 Task: Add Attachment from Trello to Card Card0000000122 in Board Board0000000031 in Workspace WS0000000011 in Trello. Add Cover Yellow to Card Card0000000122 in Board Board0000000031 in Workspace WS0000000011 in Trello. Add "Copy Card To …" Button titled Button0000000122 to "bottom" of the list "To Do" to Card Card0000000122 in Board Board0000000031 in Workspace WS0000000011 in Trello. Add Description DS0000000122 to Card Card0000000122 in Board Board0000000031 in Workspace WS0000000011 in Trello. Add Comment CM0000000122 to Card Card0000000122 in Board Board0000000031 in Workspace WS0000000011 in Trello
Action: Mouse moved to (513, 22)
Screenshot: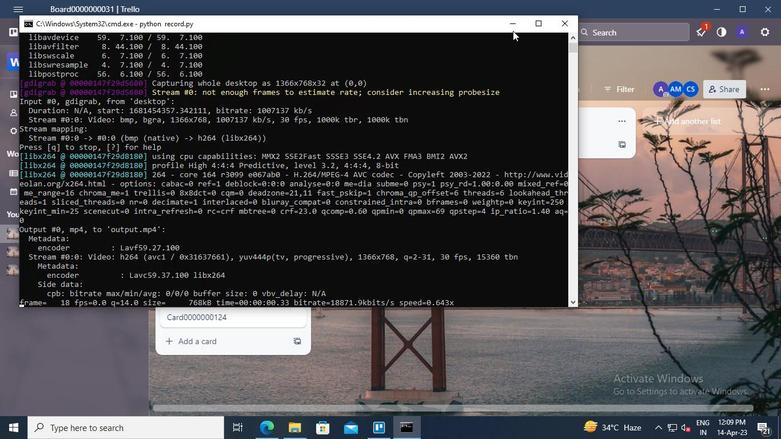 
Action: Mouse pressed left at (513, 22)
Screenshot: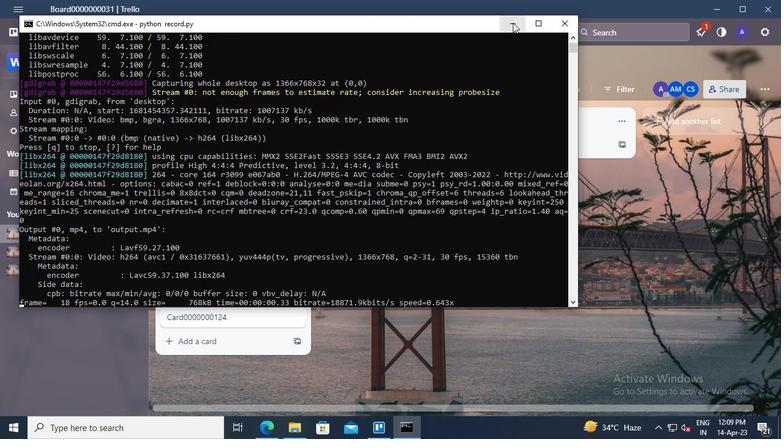 
Action: Mouse moved to (230, 249)
Screenshot: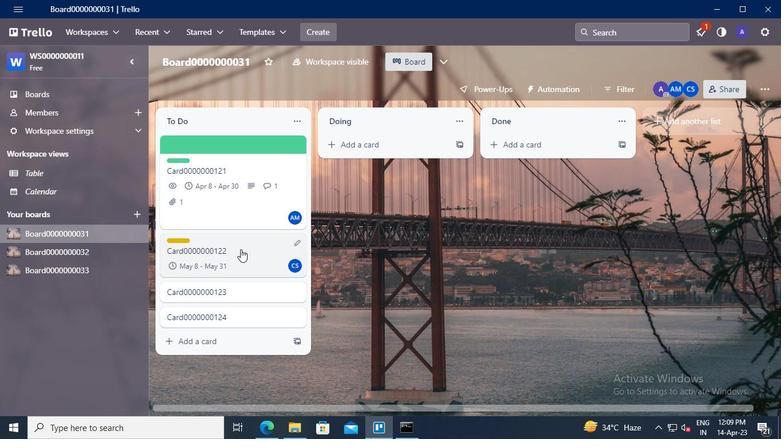 
Action: Mouse pressed left at (230, 249)
Screenshot: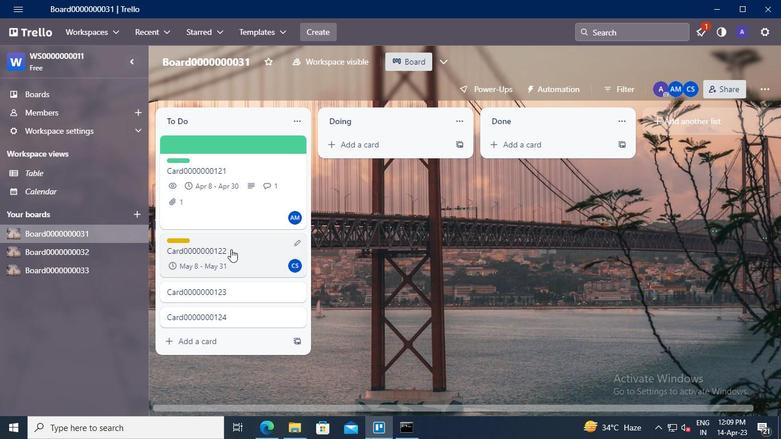 
Action: Mouse moved to (533, 241)
Screenshot: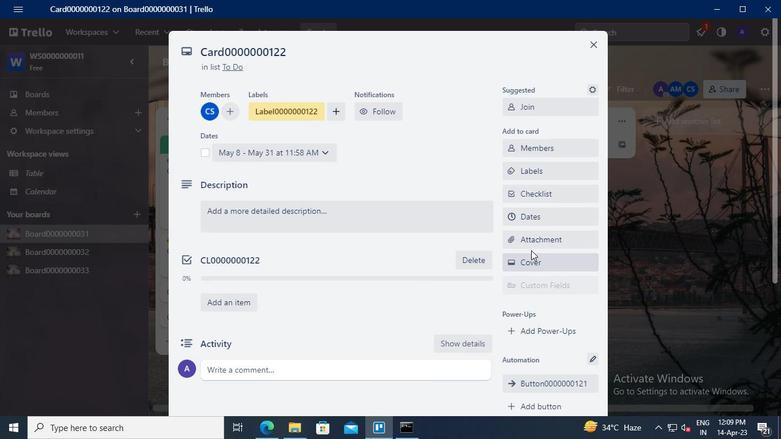 
Action: Mouse pressed left at (533, 241)
Screenshot: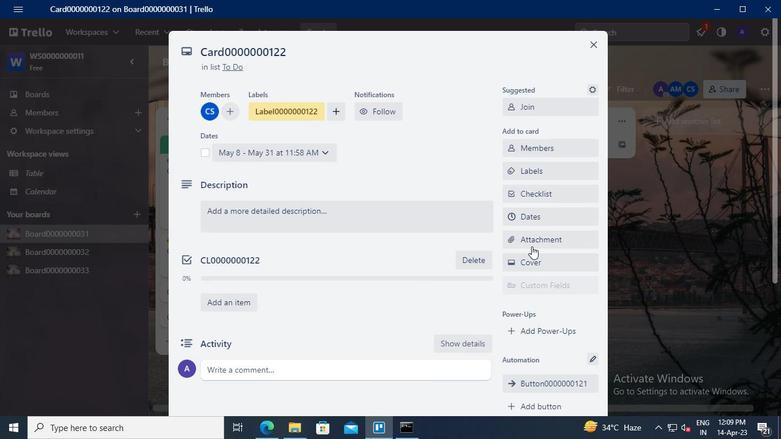 
Action: Mouse moved to (543, 119)
Screenshot: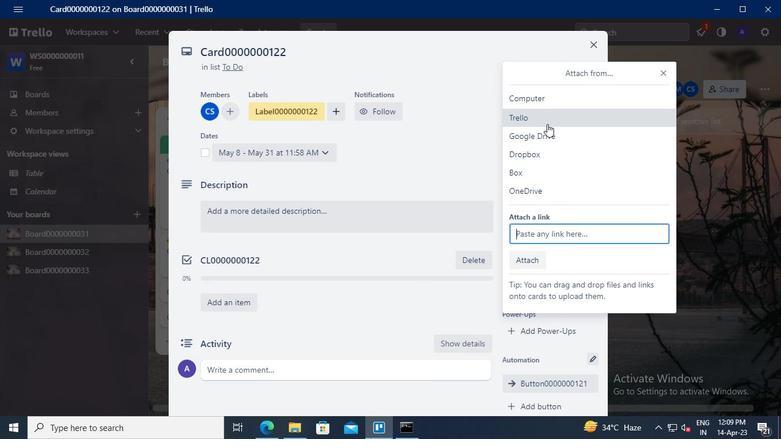 
Action: Mouse pressed left at (543, 119)
Screenshot: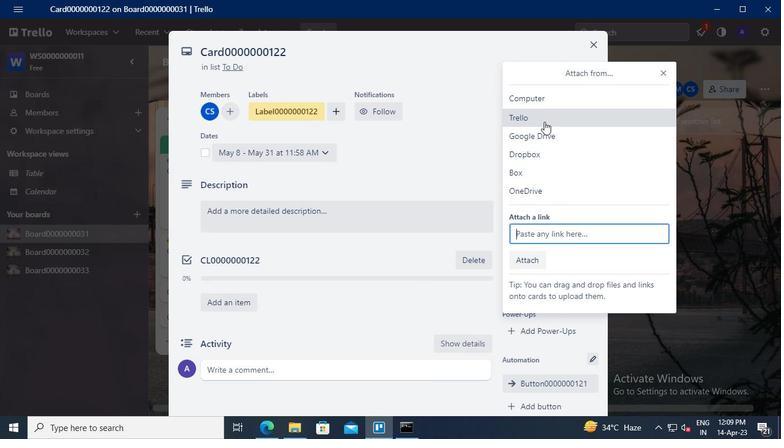 
Action: Mouse moved to (540, 151)
Screenshot: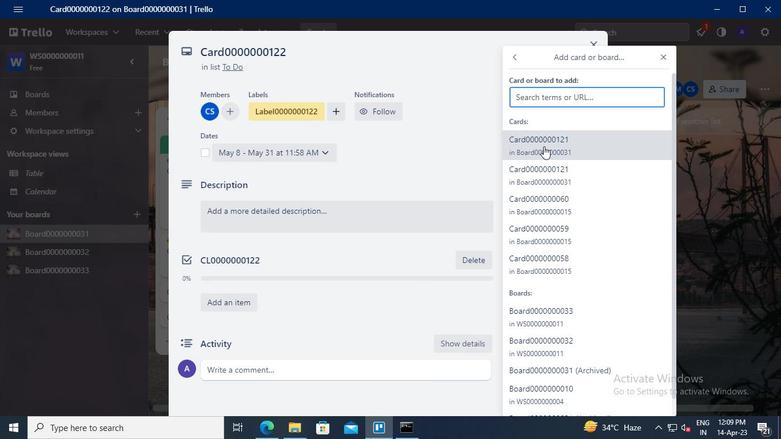 
Action: Mouse pressed left at (540, 151)
Screenshot: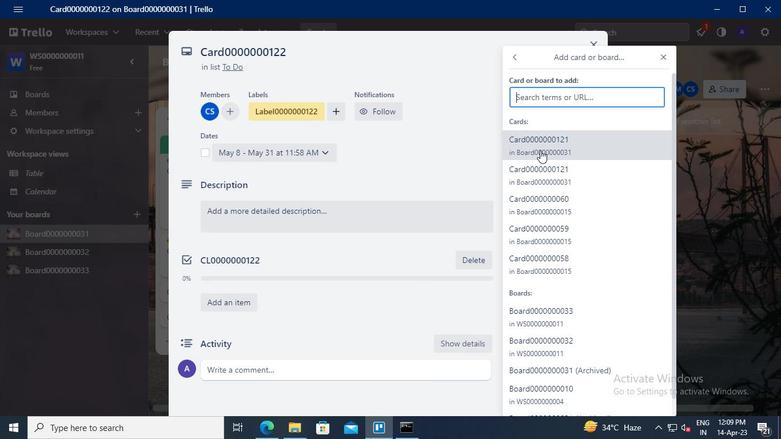 
Action: Mouse moved to (548, 261)
Screenshot: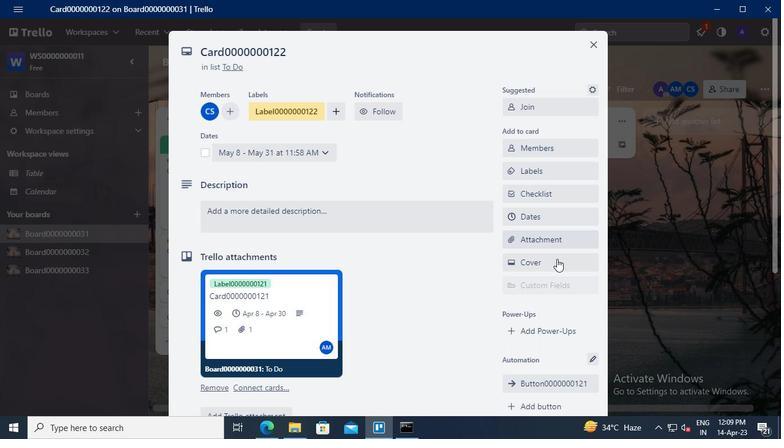 
Action: Mouse pressed left at (548, 261)
Screenshot: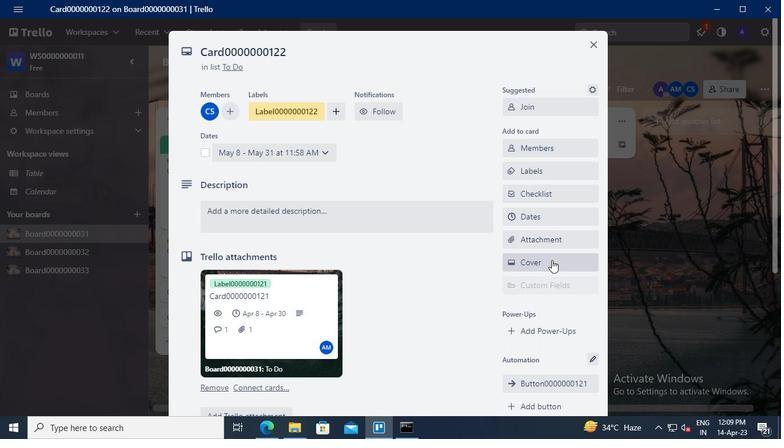 
Action: Mouse moved to (555, 187)
Screenshot: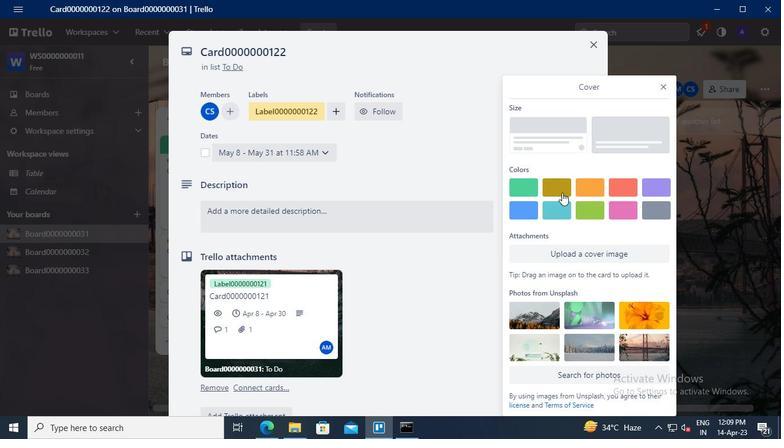 
Action: Mouse pressed left at (555, 187)
Screenshot: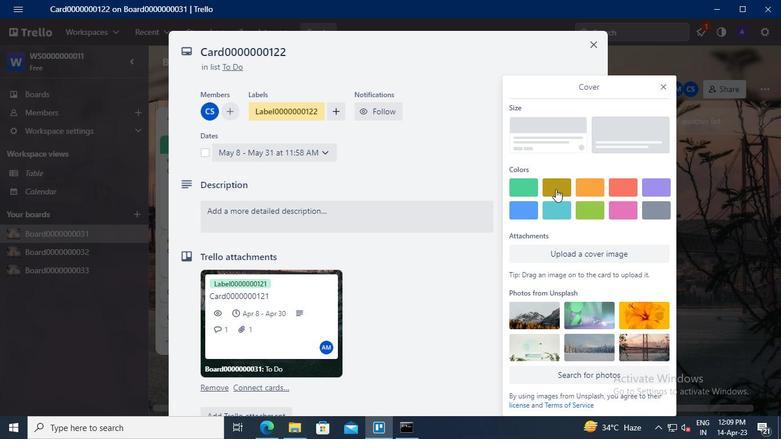 
Action: Mouse moved to (663, 66)
Screenshot: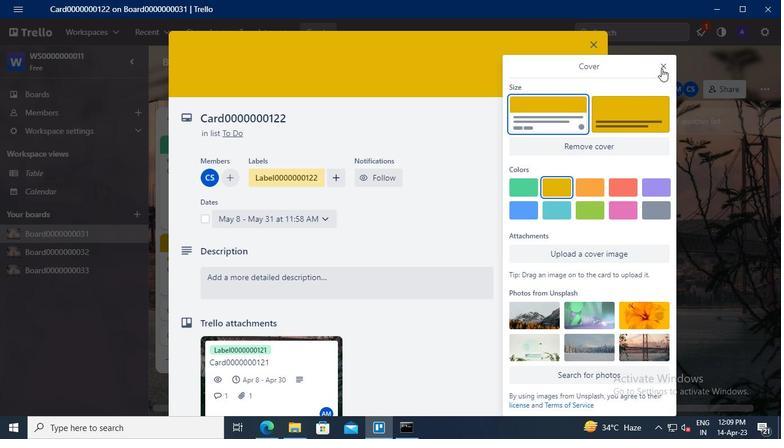 
Action: Mouse pressed left at (663, 66)
Screenshot: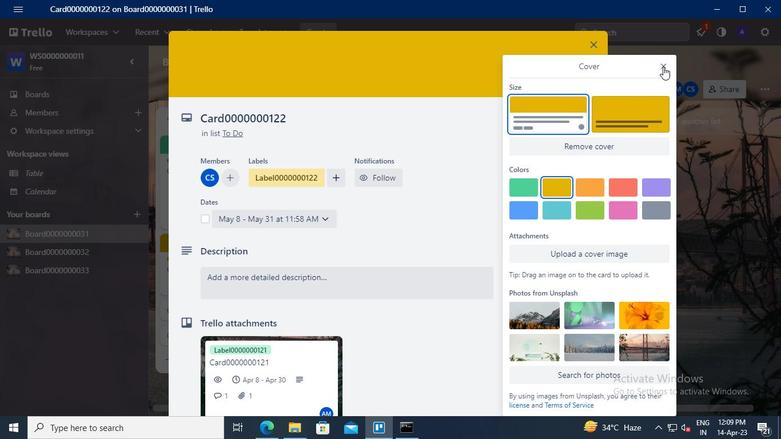 
Action: Mouse moved to (554, 335)
Screenshot: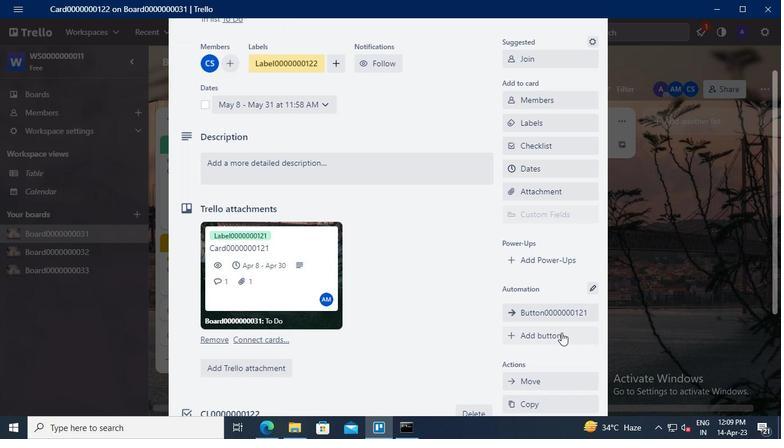 
Action: Mouse pressed left at (554, 335)
Screenshot: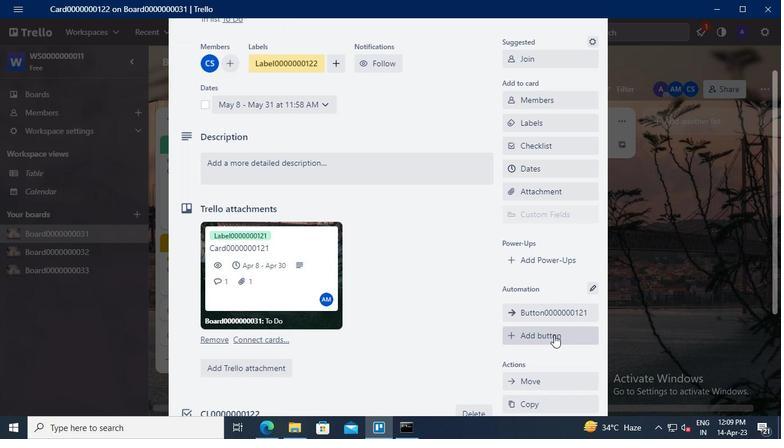 
Action: Mouse moved to (570, 135)
Screenshot: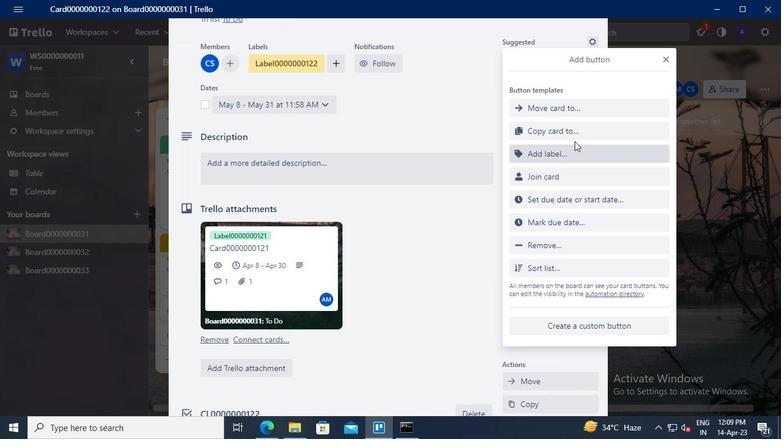 
Action: Mouse pressed left at (570, 135)
Screenshot: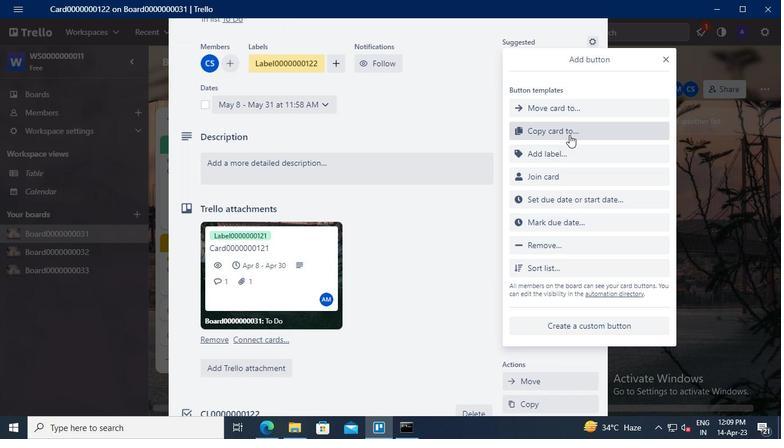 
Action: Mouse moved to (566, 145)
Screenshot: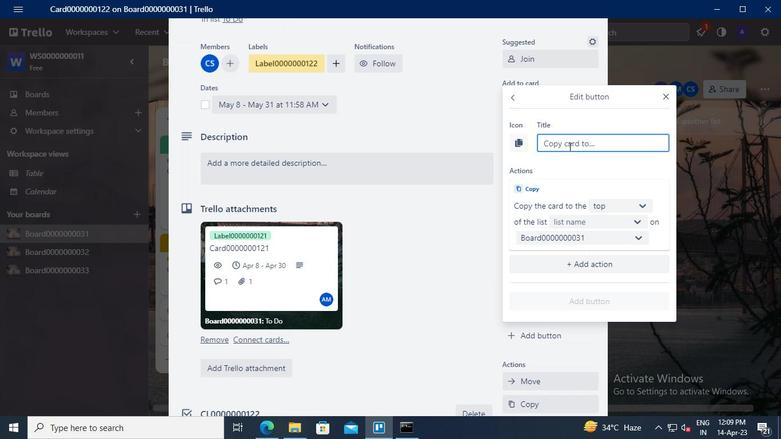 
Action: Mouse pressed left at (566, 145)
Screenshot: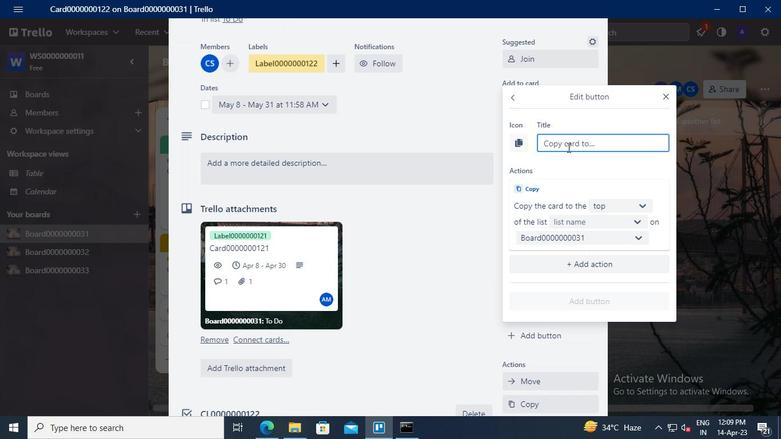 
Action: Keyboard Key.shift
Screenshot: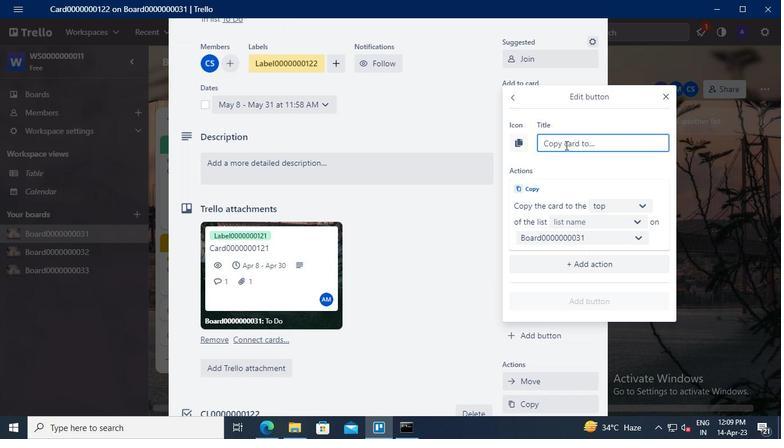 
Action: Keyboard B
Screenshot: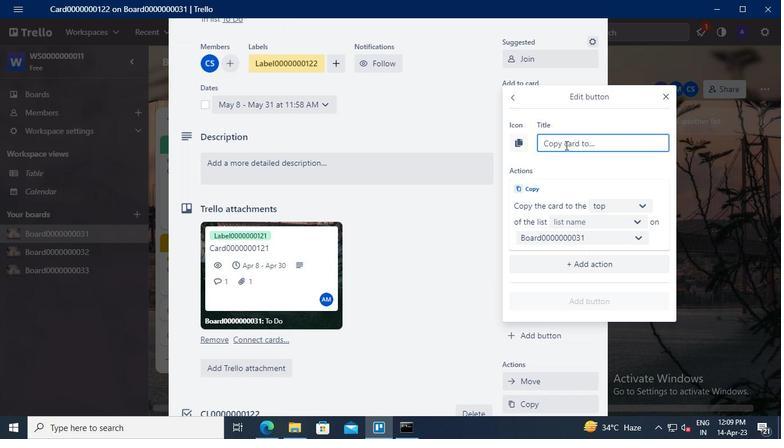 
Action: Keyboard u
Screenshot: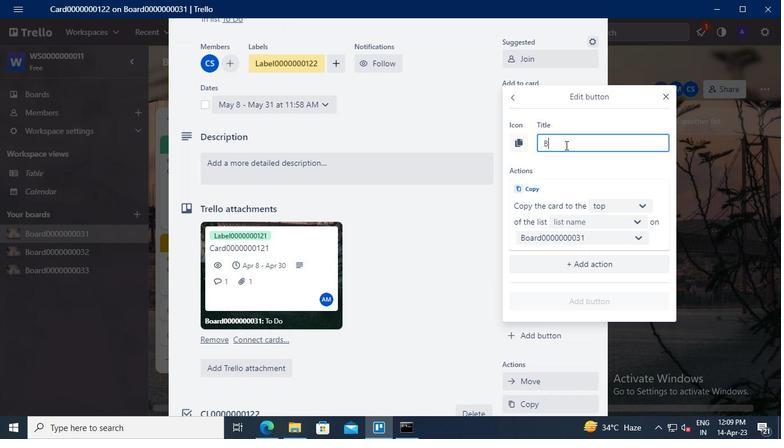 
Action: Keyboard t
Screenshot: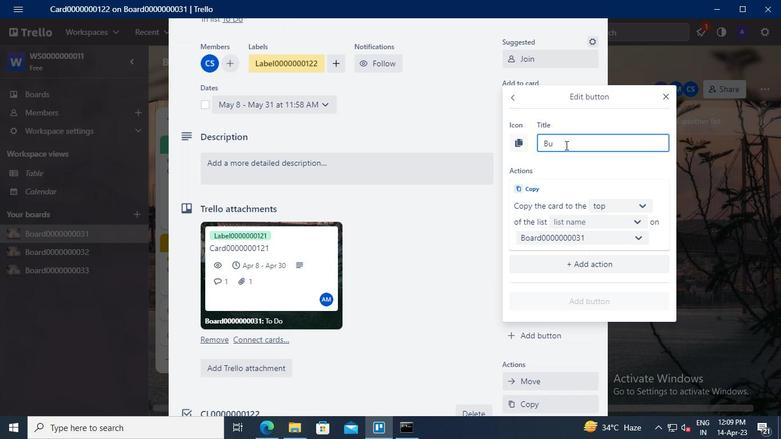 
Action: Keyboard t
Screenshot: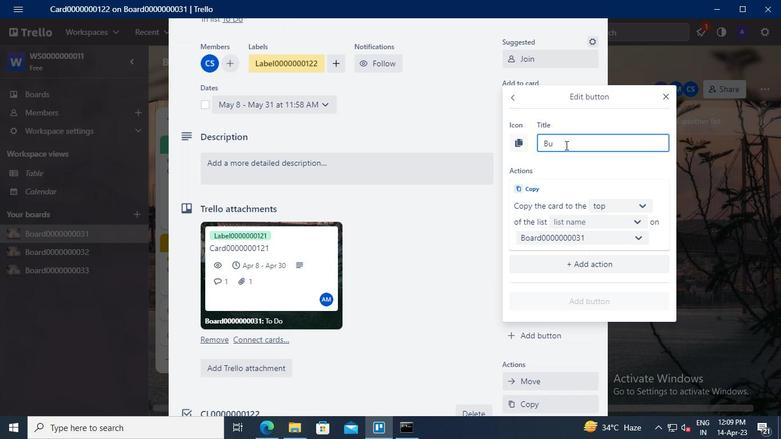 
Action: Keyboard o
Screenshot: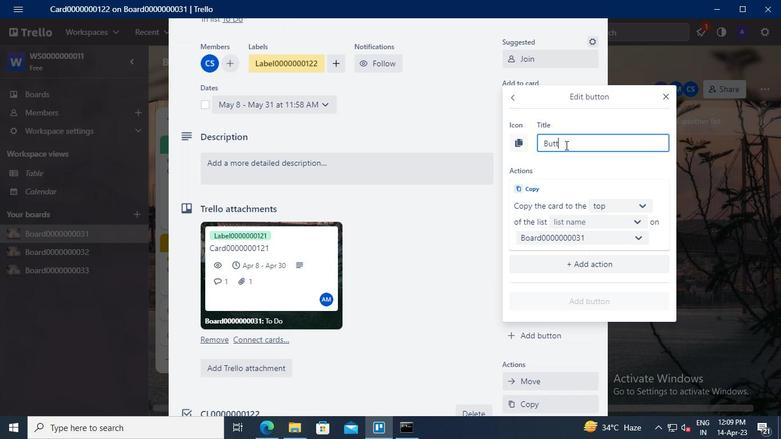 
Action: Keyboard n
Screenshot: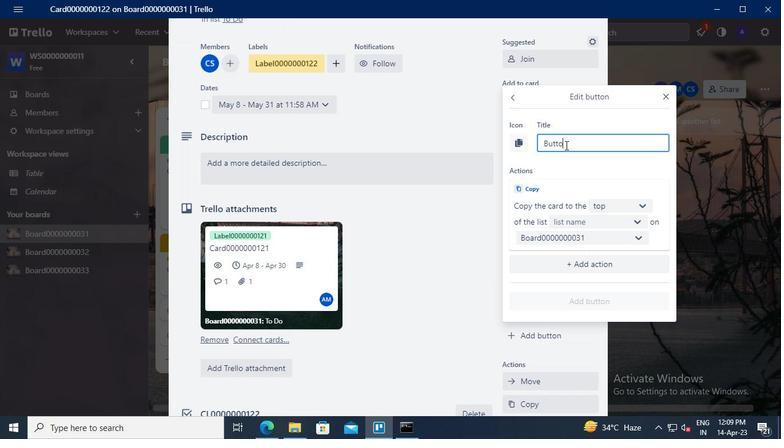 
Action: Keyboard <96>
Screenshot: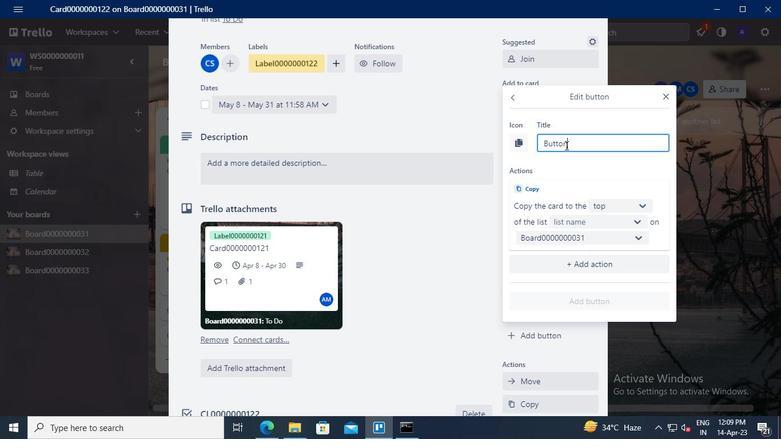
Action: Keyboard <96>
Screenshot: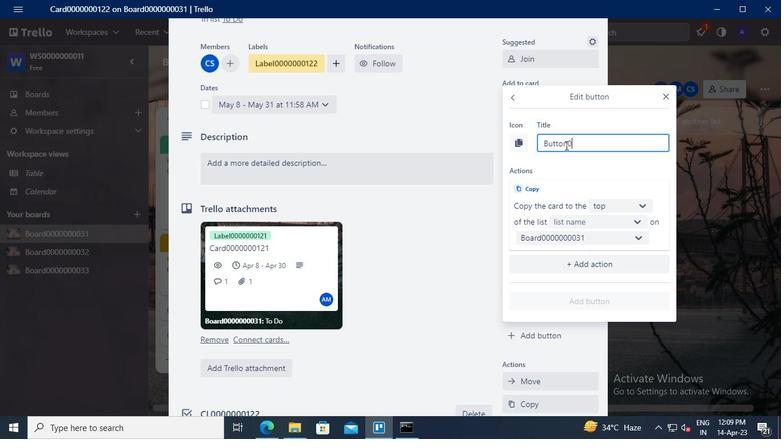 
Action: Keyboard <96>
Screenshot: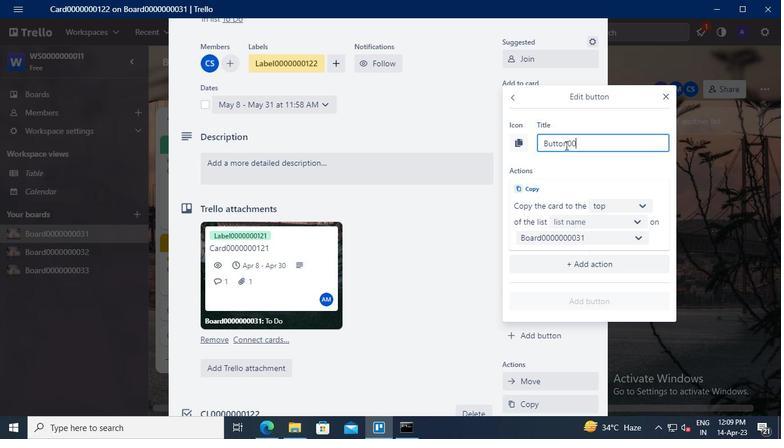 
Action: Keyboard <96>
Screenshot: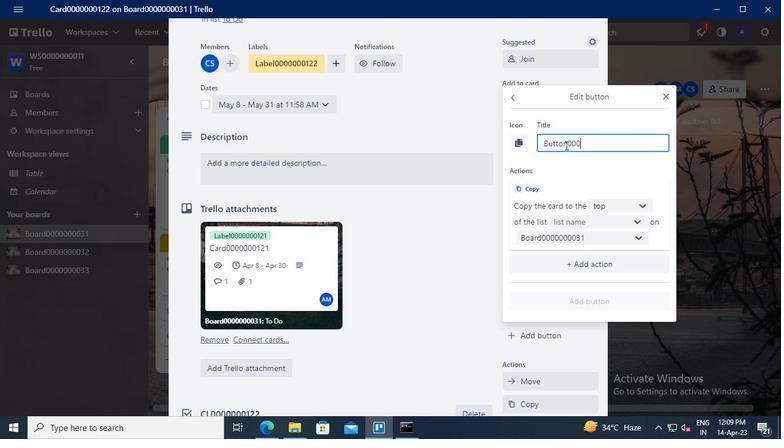 
Action: Keyboard <96>
Screenshot: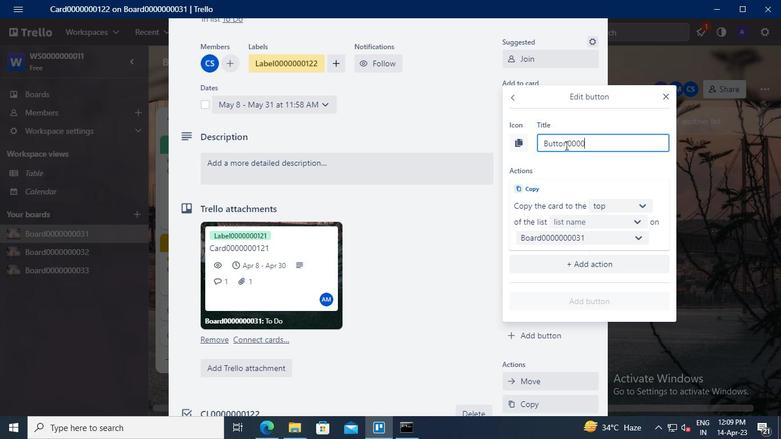 
Action: Keyboard <96>
Screenshot: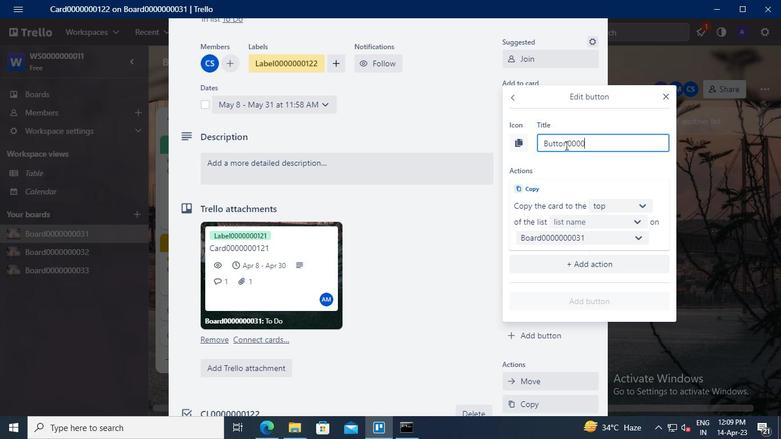 
Action: Keyboard <96>
Screenshot: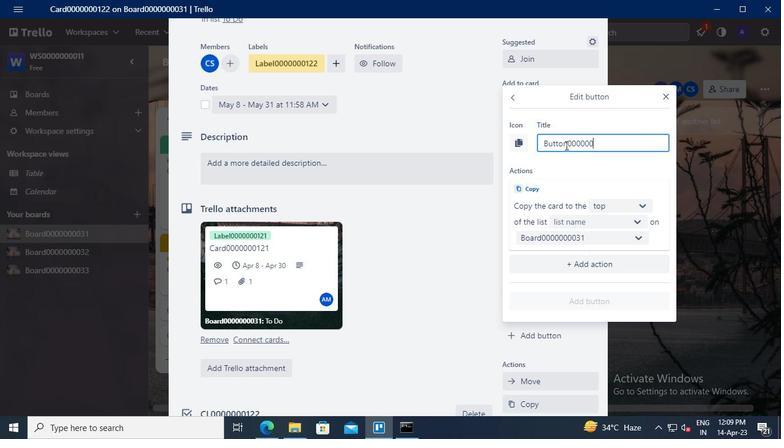 
Action: Keyboard <97>
Screenshot: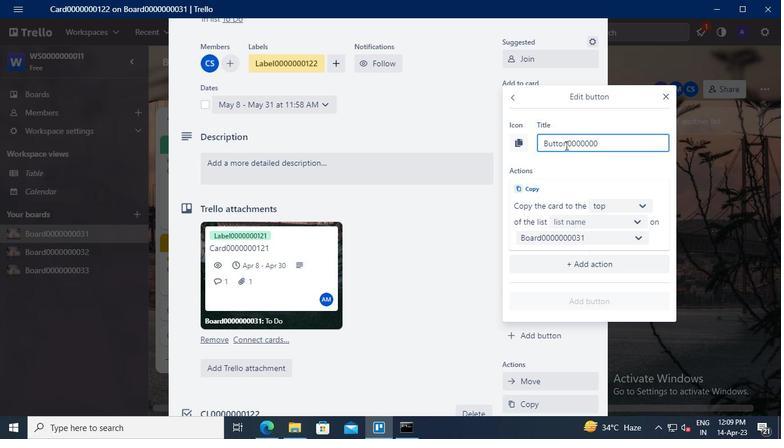
Action: Keyboard <98>
Screenshot: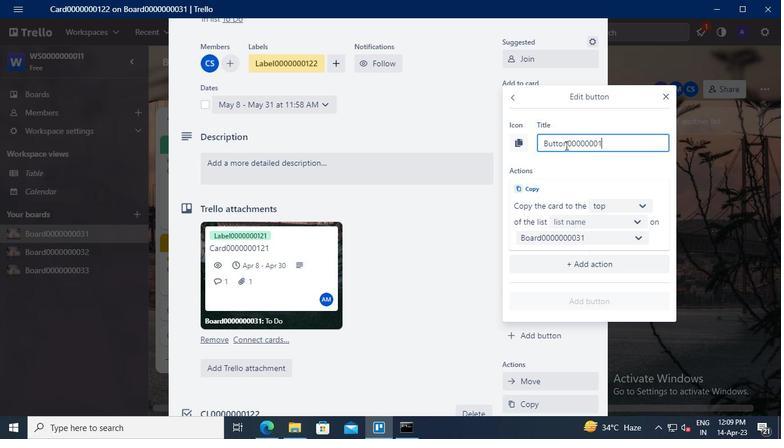
Action: Keyboard <98>
Screenshot: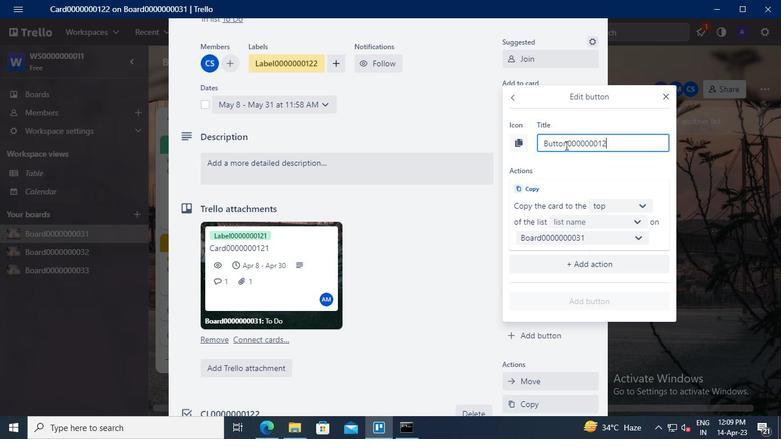 
Action: Mouse moved to (601, 201)
Screenshot: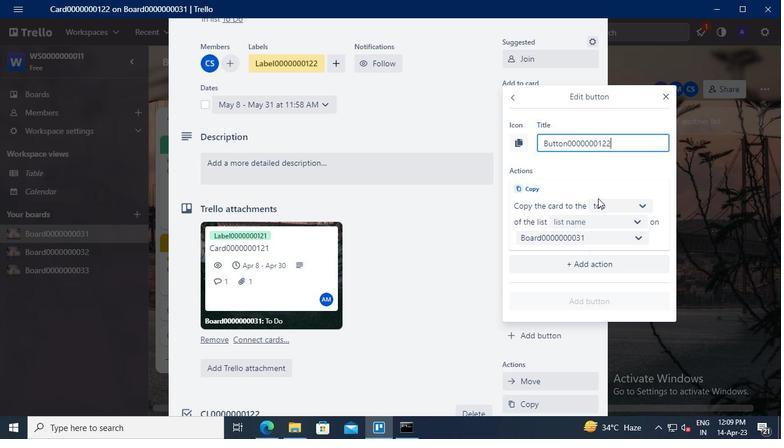
Action: Mouse pressed left at (601, 201)
Screenshot: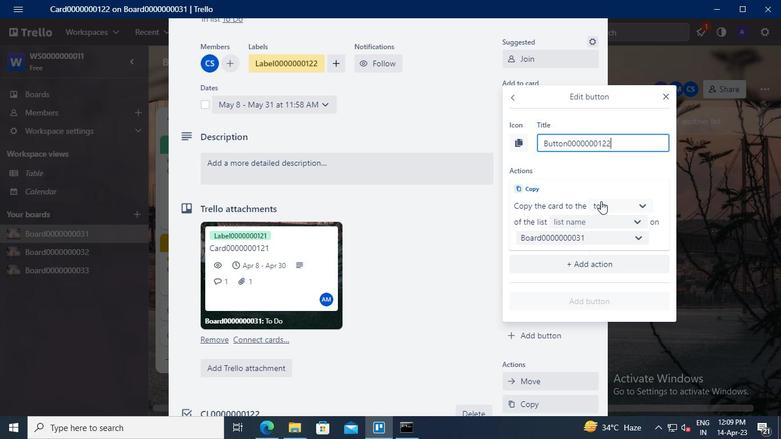 
Action: Mouse moved to (614, 244)
Screenshot: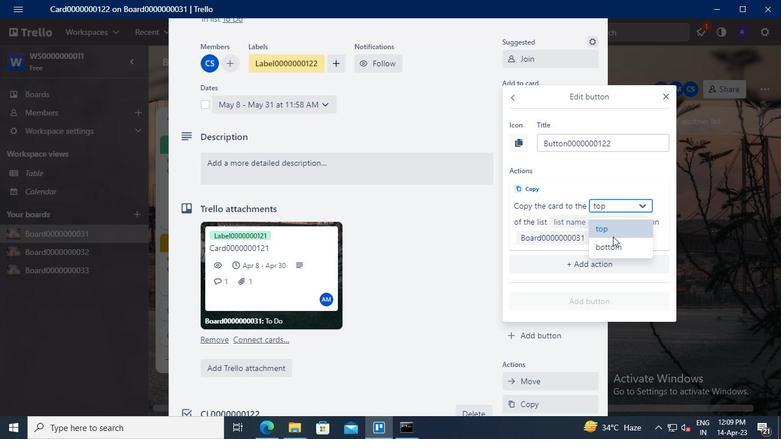 
Action: Mouse pressed left at (614, 244)
Screenshot: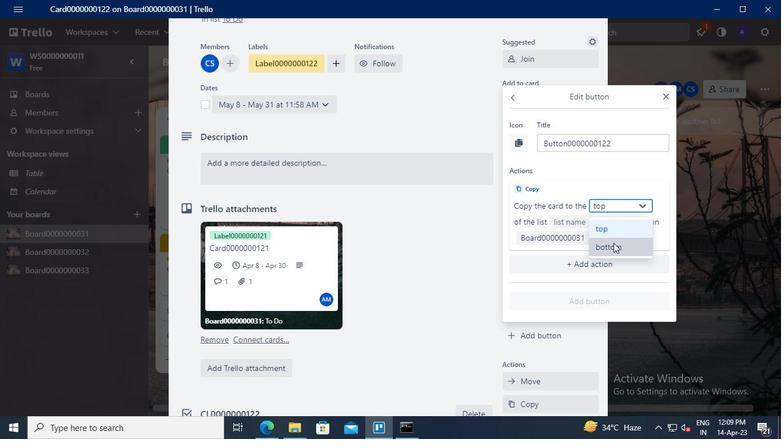
Action: Mouse moved to (594, 224)
Screenshot: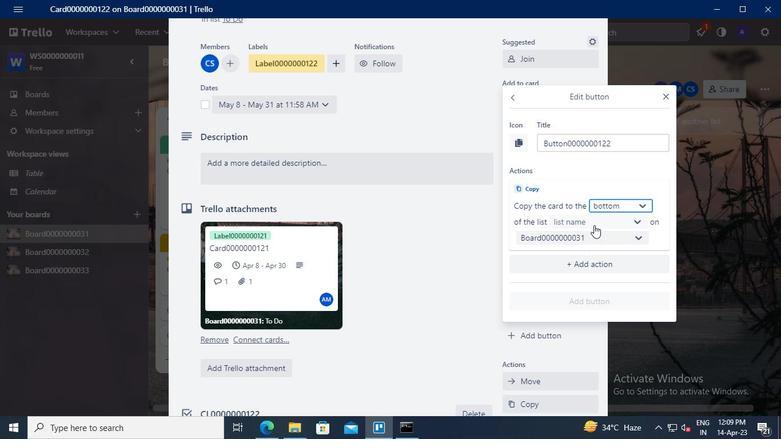 
Action: Mouse pressed left at (594, 224)
Screenshot: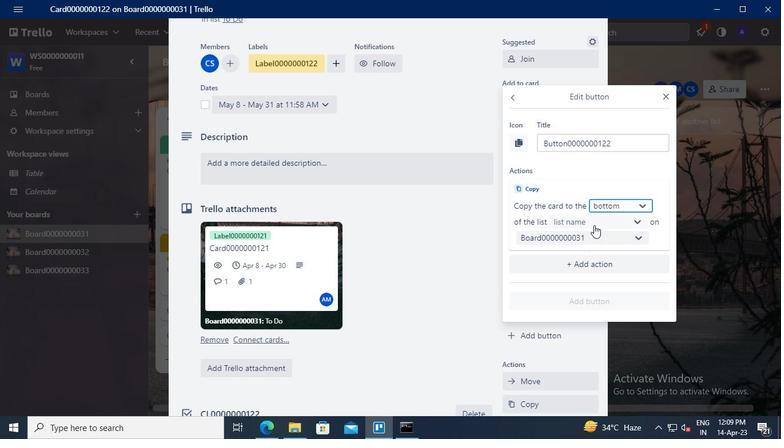 
Action: Mouse moved to (583, 240)
Screenshot: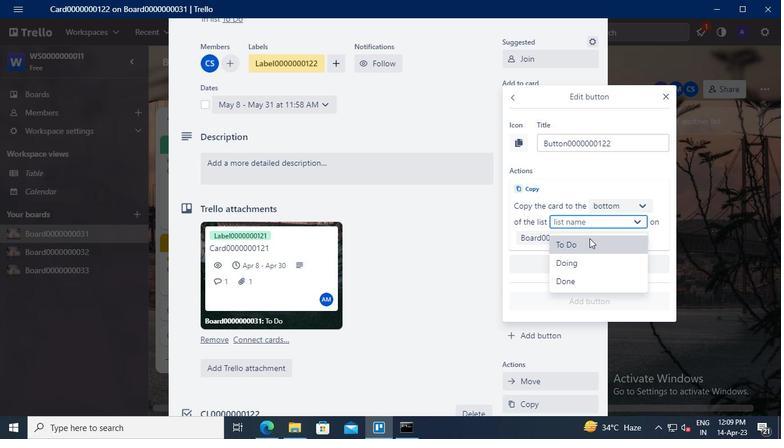 
Action: Mouse pressed left at (583, 240)
Screenshot: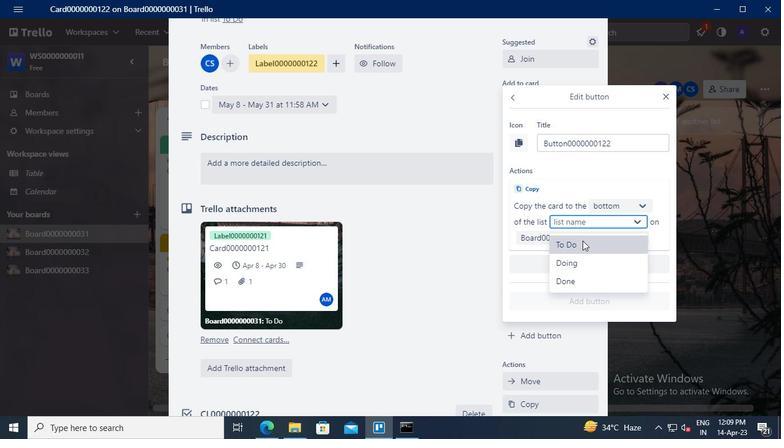 
Action: Mouse moved to (577, 306)
Screenshot: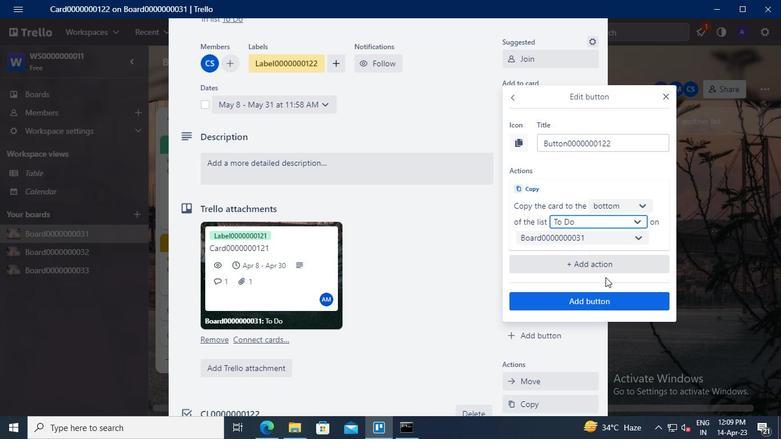 
Action: Mouse pressed left at (577, 306)
Screenshot: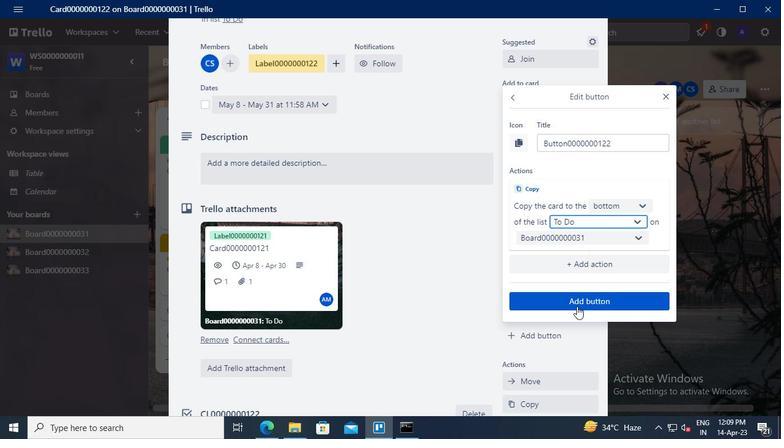 
Action: Mouse moved to (237, 171)
Screenshot: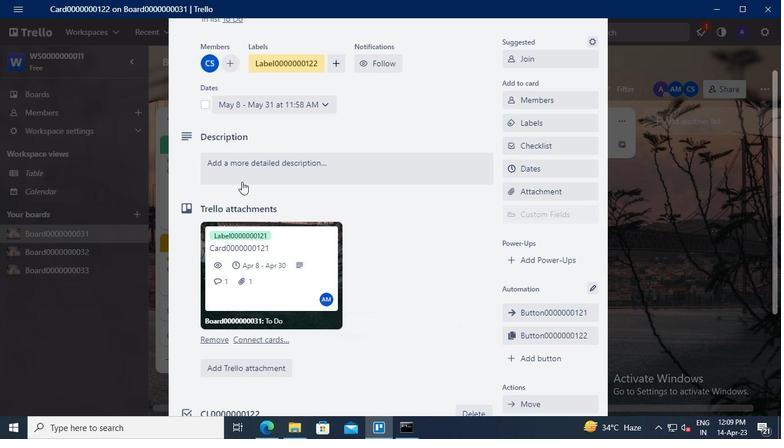 
Action: Mouse pressed left at (237, 171)
Screenshot: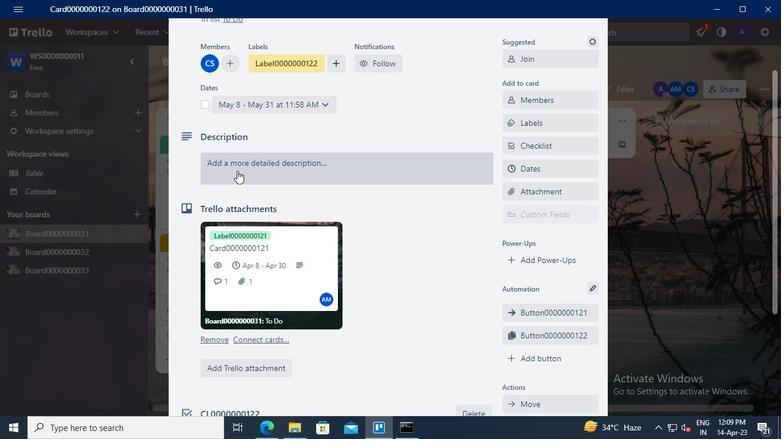 
Action: Mouse moved to (218, 199)
Screenshot: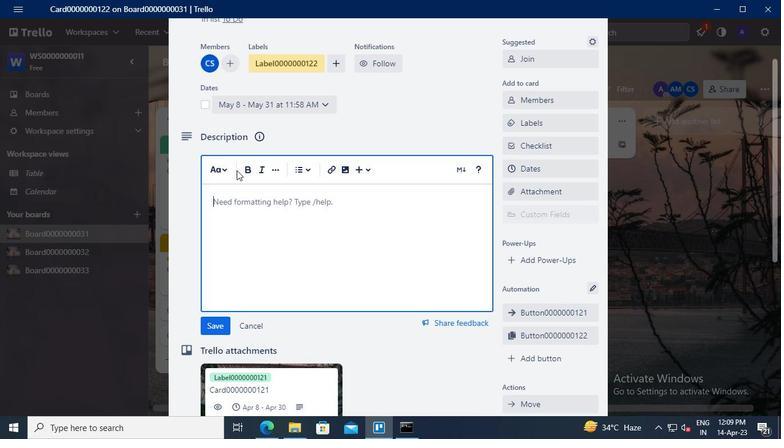 
Action: Mouse pressed left at (218, 199)
Screenshot: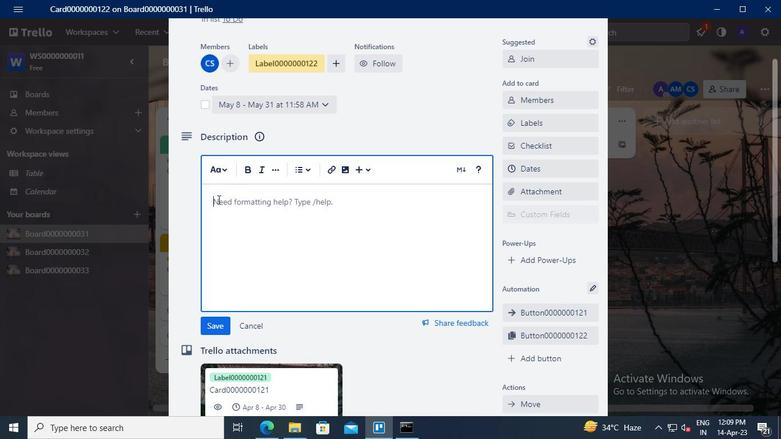 
Action: Keyboard Key.shift
Screenshot: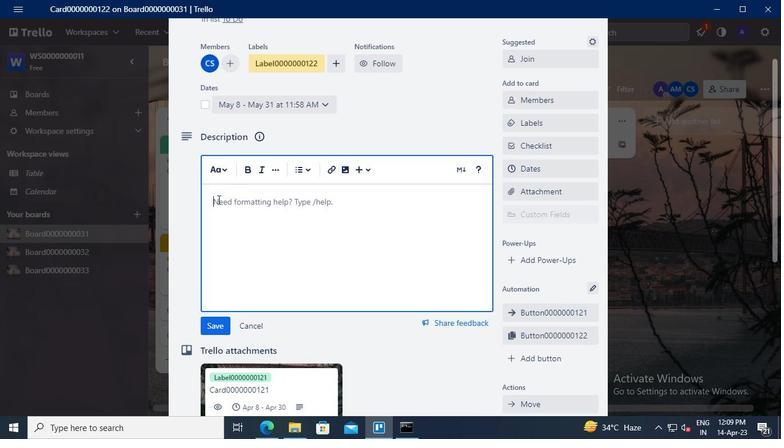 
Action: Keyboard D
Screenshot: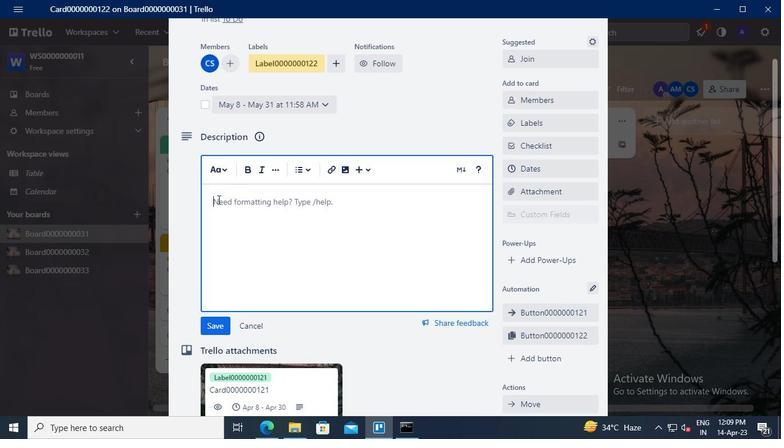 
Action: Keyboard S
Screenshot: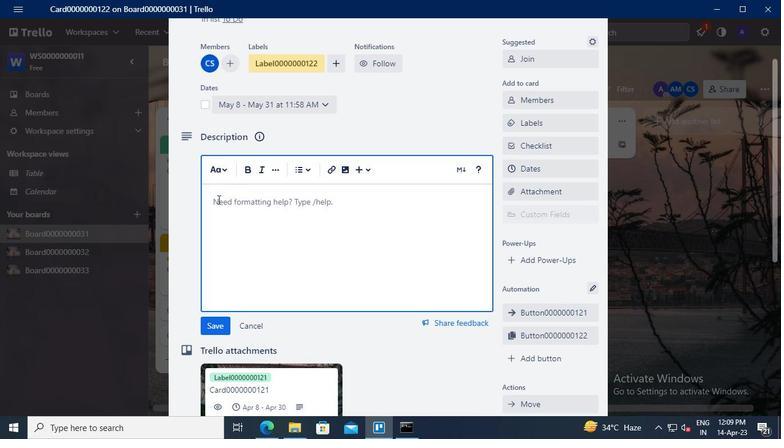 
Action: Keyboard <96>
Screenshot: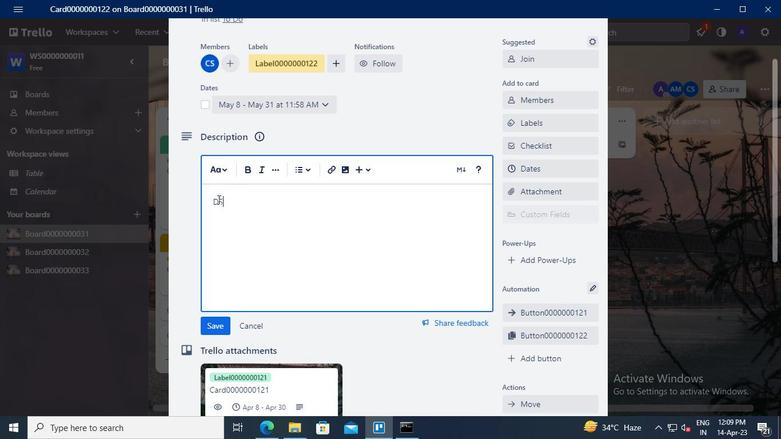 
Action: Keyboard <96>
Screenshot: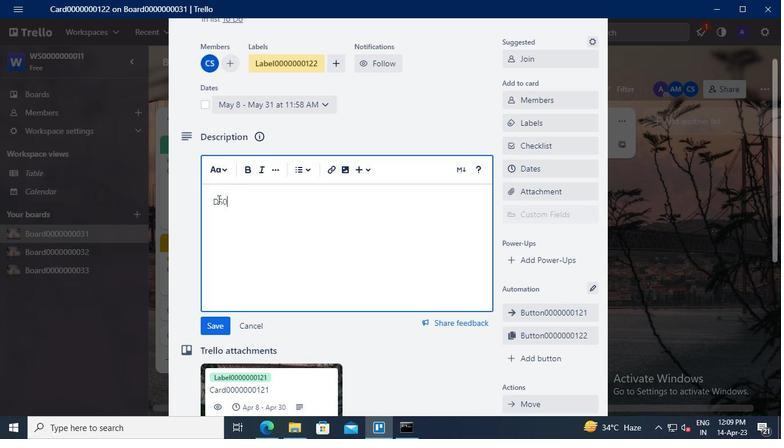 
Action: Keyboard <96>
Screenshot: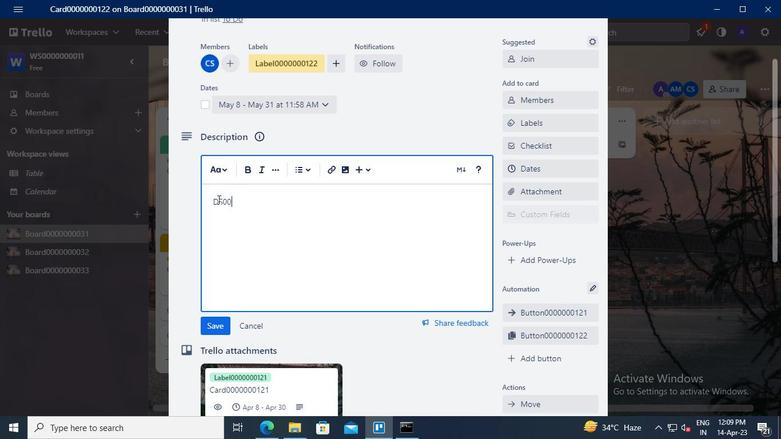 
Action: Keyboard <96>
Screenshot: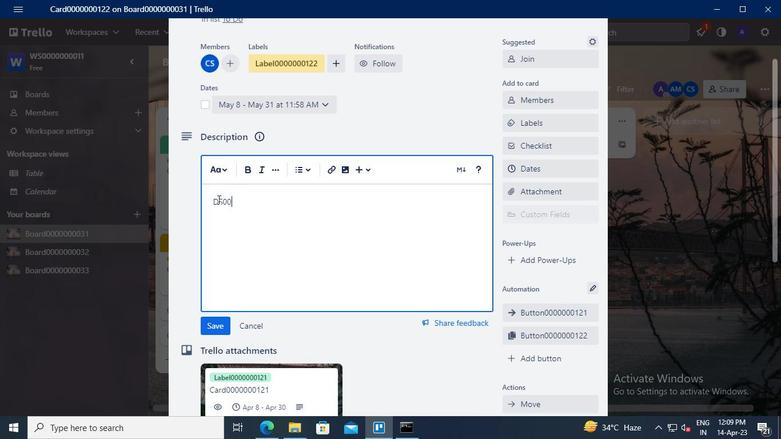 
Action: Keyboard <96>
Screenshot: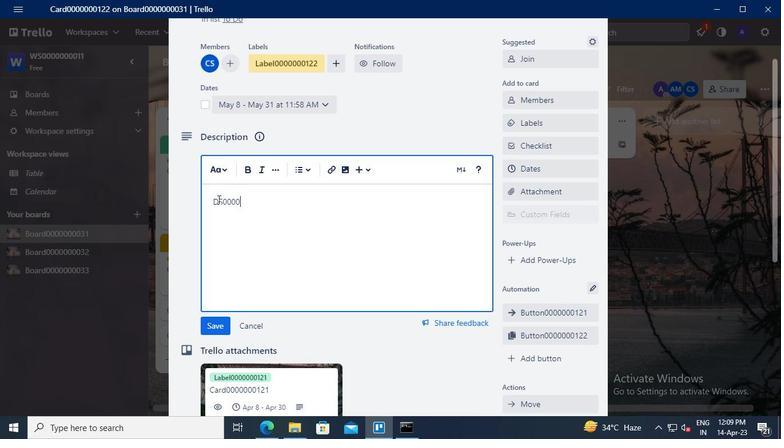 
Action: Keyboard <96>
Screenshot: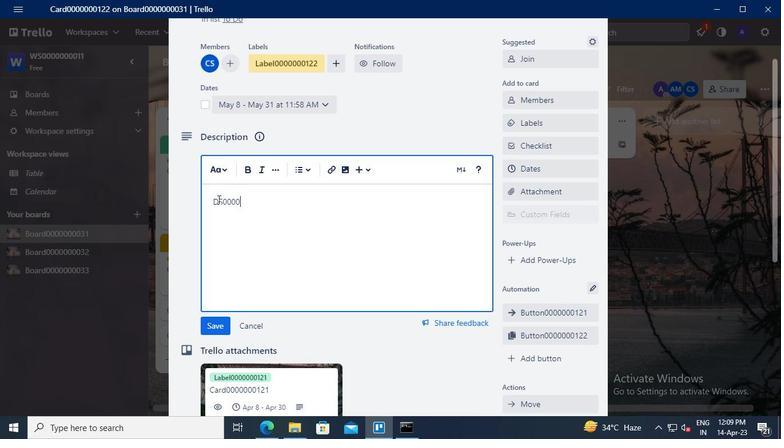 
Action: Keyboard <96>
Screenshot: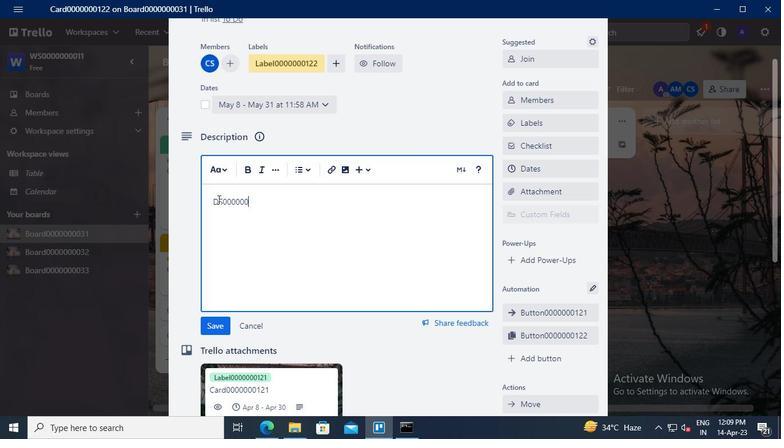 
Action: Keyboard <97>
Screenshot: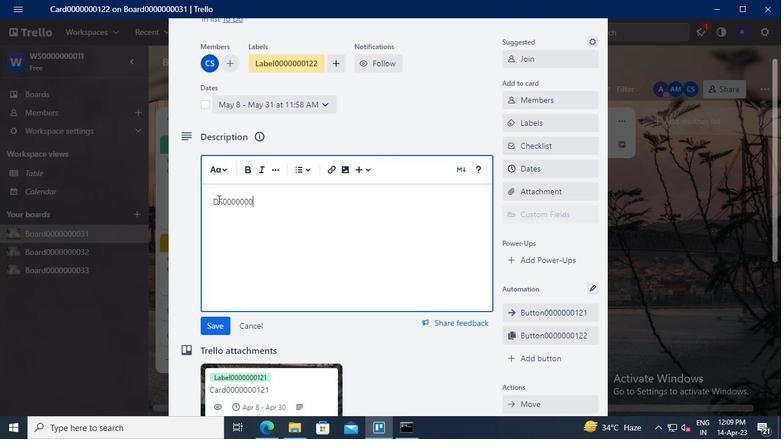 
Action: Keyboard <98>
Screenshot: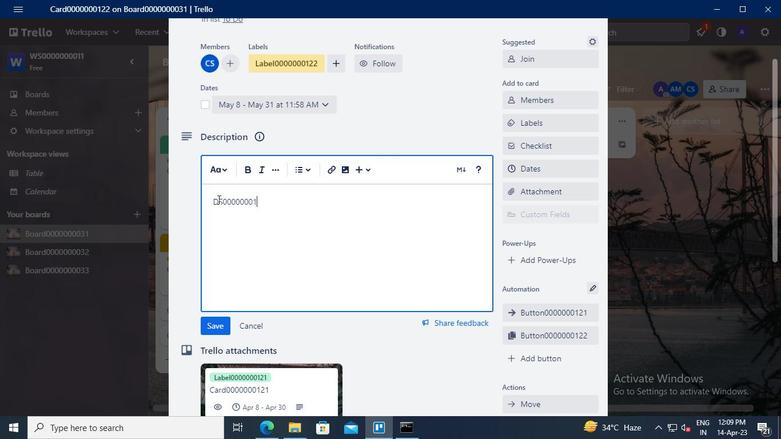 
Action: Keyboard <98>
Screenshot: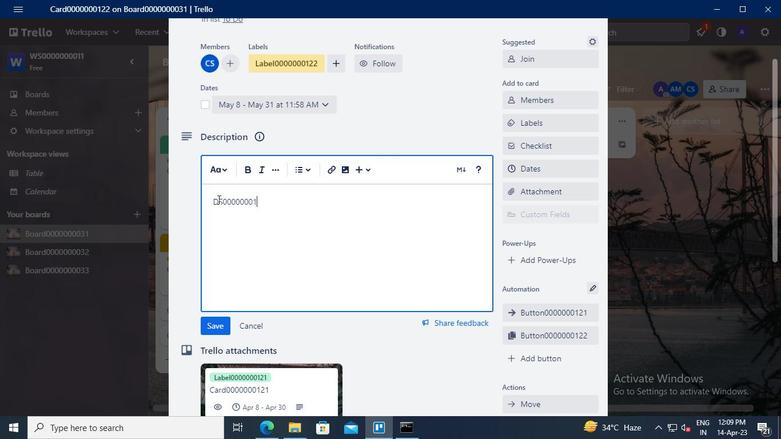 
Action: Mouse moved to (219, 323)
Screenshot: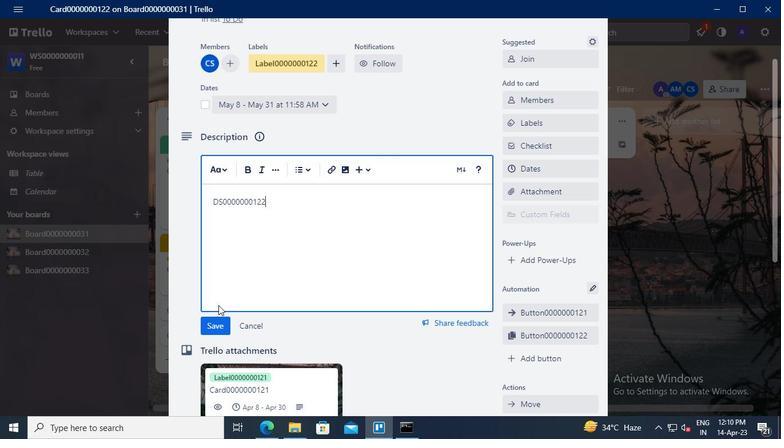 
Action: Mouse pressed left at (219, 323)
Screenshot: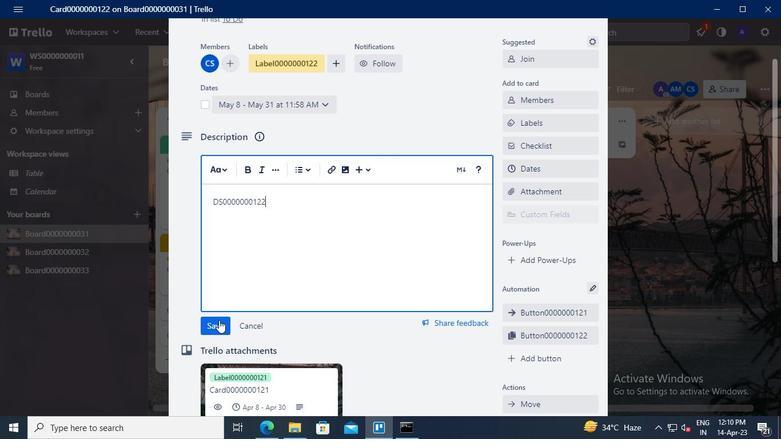 
Action: Mouse moved to (232, 342)
Screenshot: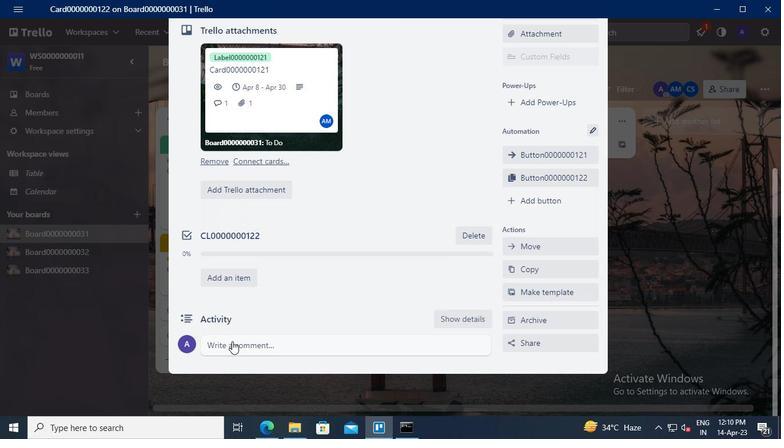
Action: Mouse pressed left at (232, 342)
Screenshot: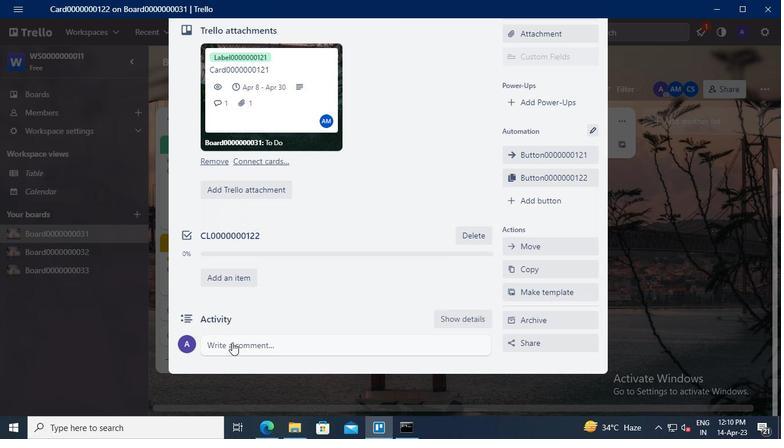 
Action: Mouse moved to (233, 344)
Screenshot: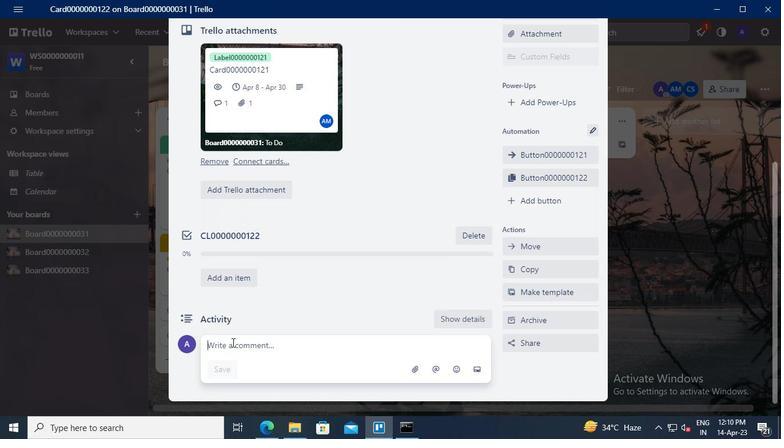 
Action: Keyboard Key.shift
Screenshot: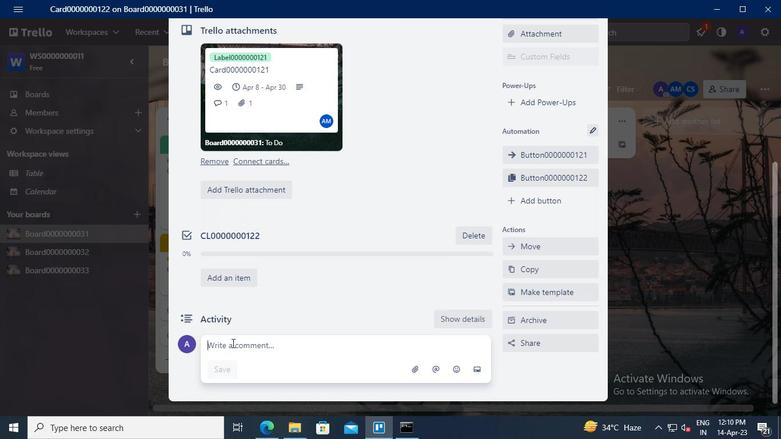 
Action: Keyboard Key.shift
Screenshot: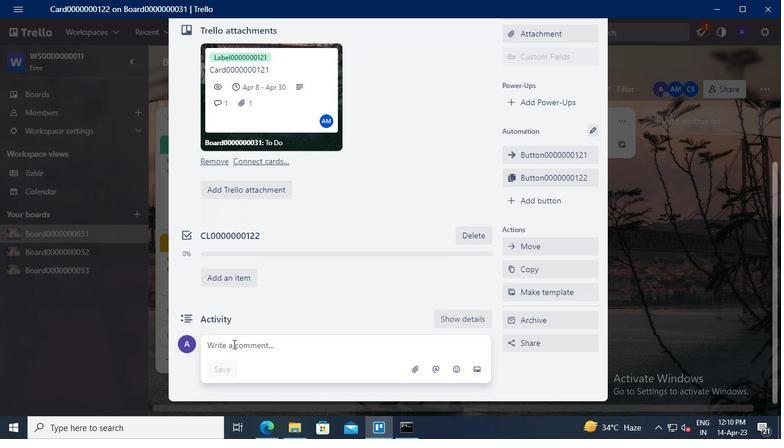 
Action: Keyboard Key.shift
Screenshot: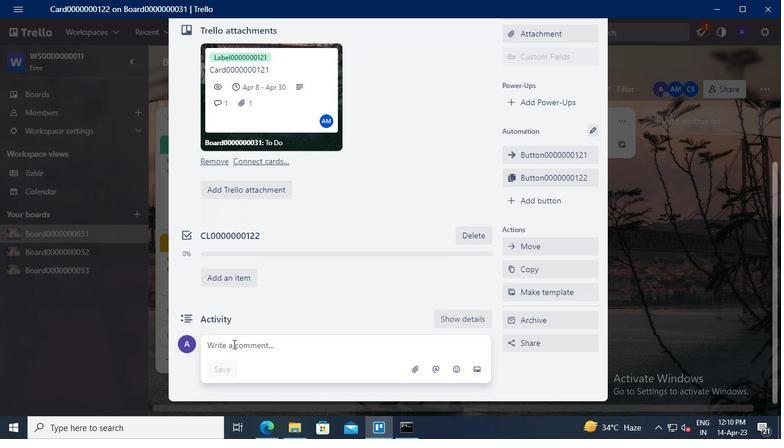 
Action: Keyboard C
Screenshot: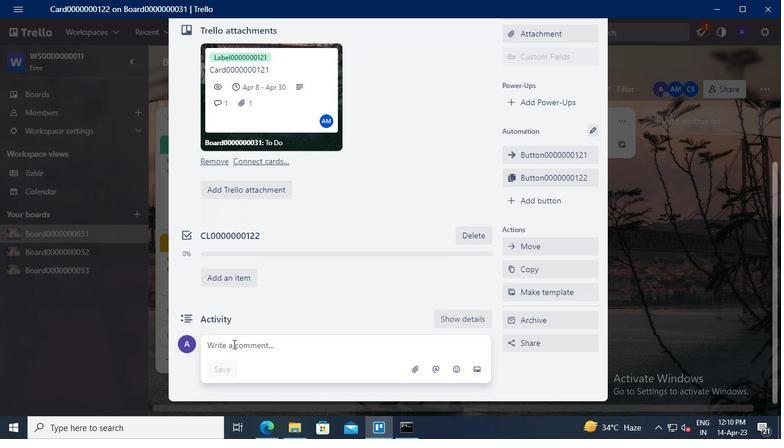 
Action: Keyboard M
Screenshot: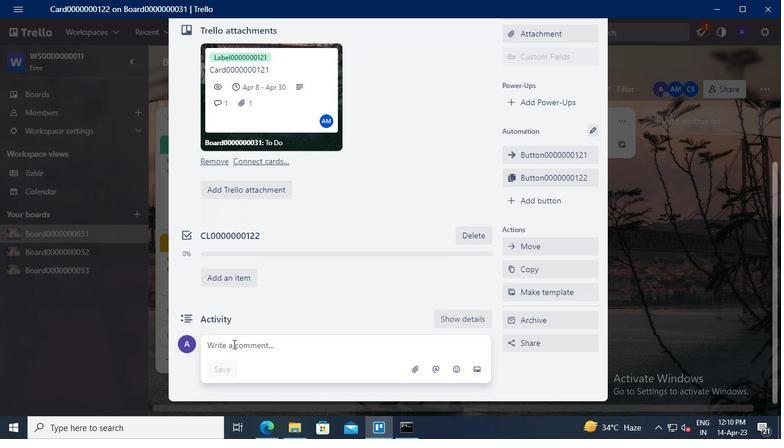 
Action: Keyboard <96>
Screenshot: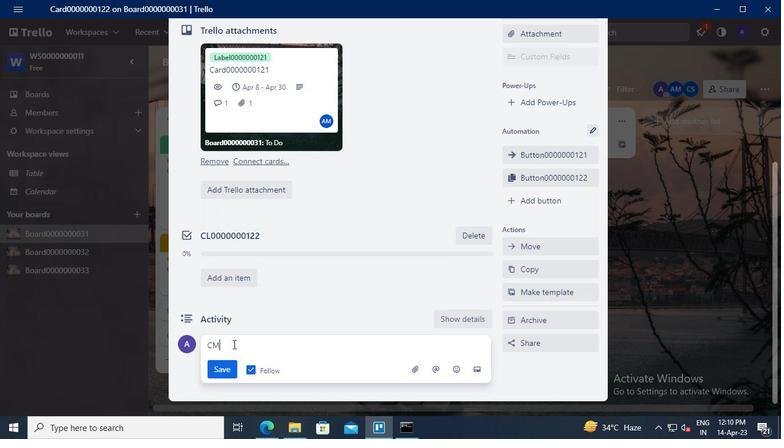 
Action: Keyboard <96>
Screenshot: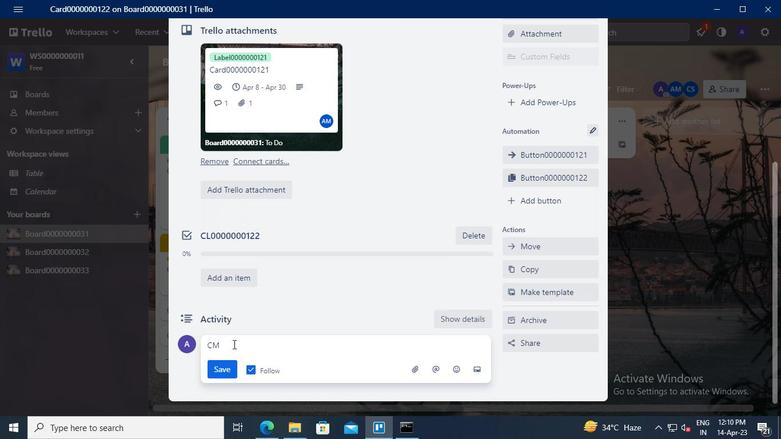 
Action: Keyboard <96>
Screenshot: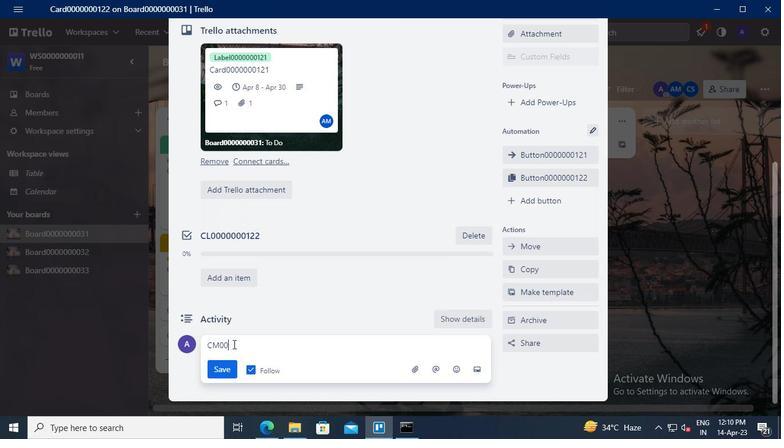
Action: Keyboard <96>
Screenshot: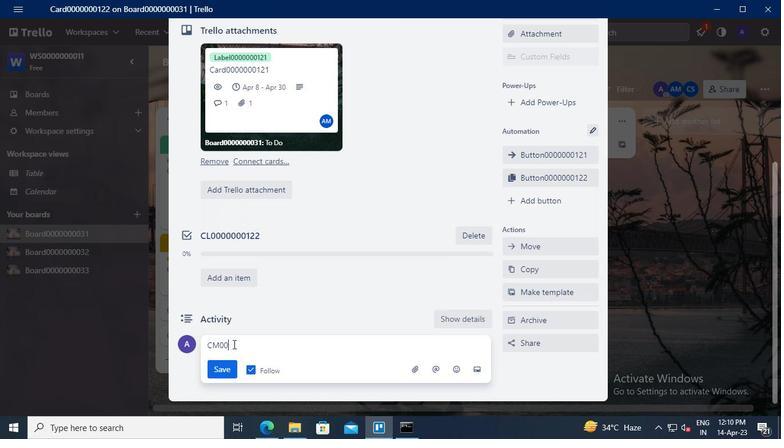 
Action: Keyboard <96>
Screenshot: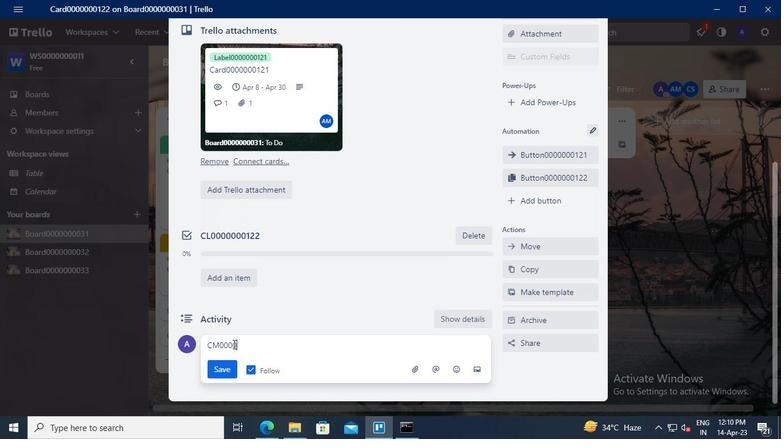 
Action: Keyboard <96>
Screenshot: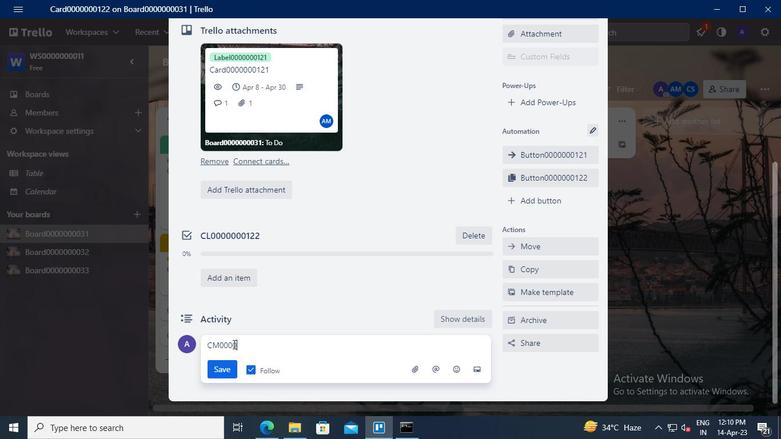 
Action: Keyboard <96>
Screenshot: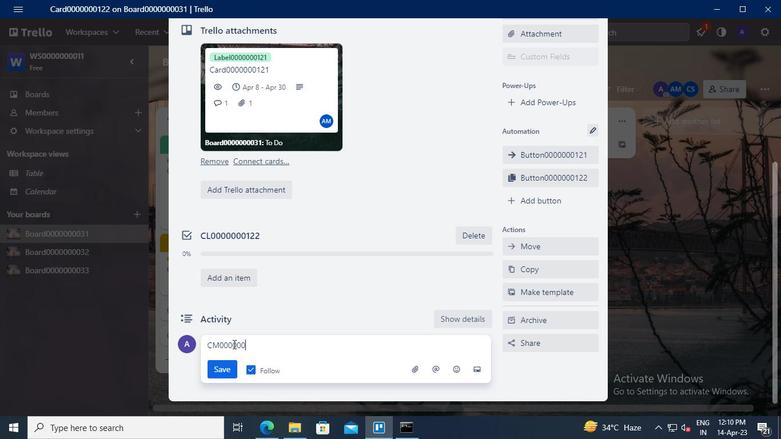 
Action: Keyboard <97>
Screenshot: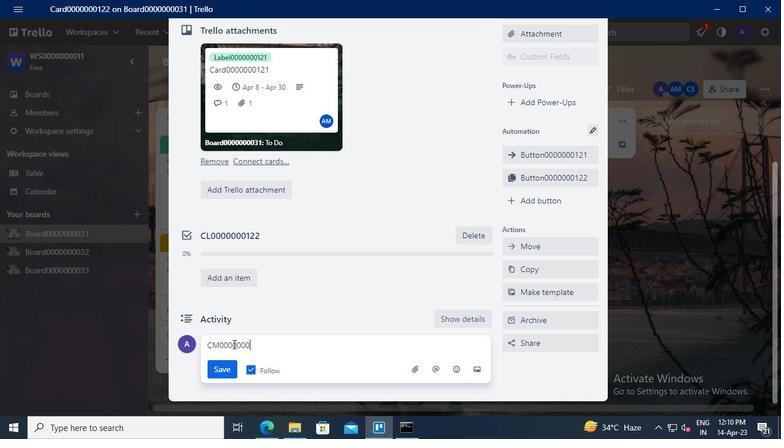 
Action: Keyboard <98>
Screenshot: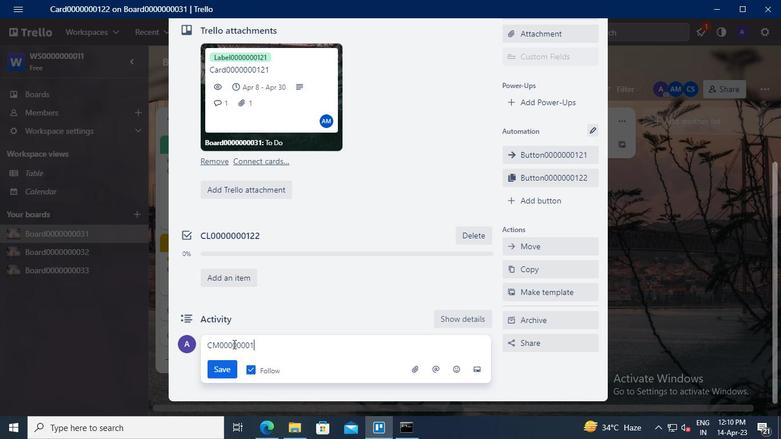 
Action: Keyboard <98>
Screenshot: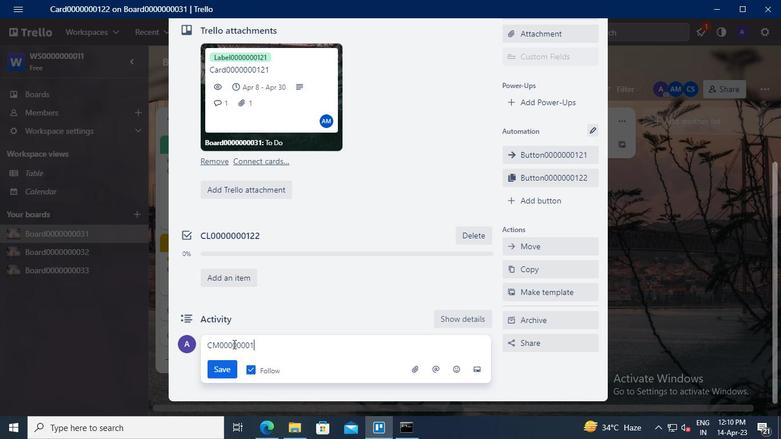 
Action: Mouse moved to (229, 372)
Screenshot: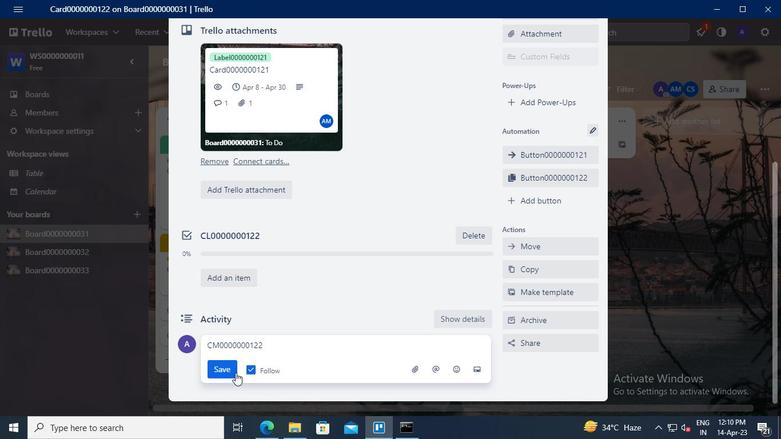 
Action: Mouse pressed left at (229, 372)
Screenshot: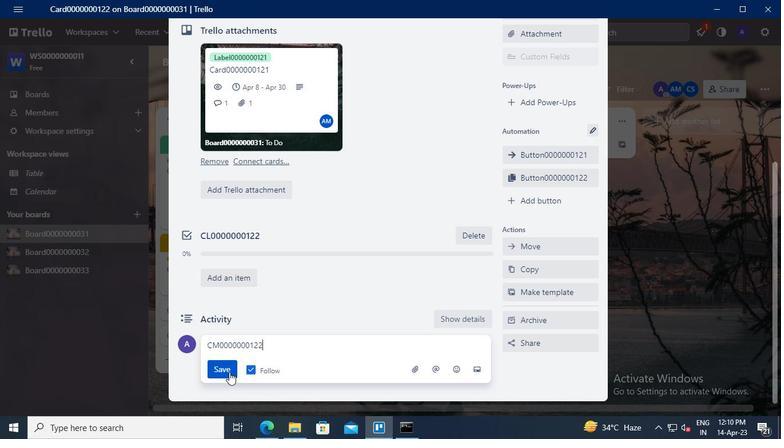 
Action: Mouse moved to (400, 437)
Screenshot: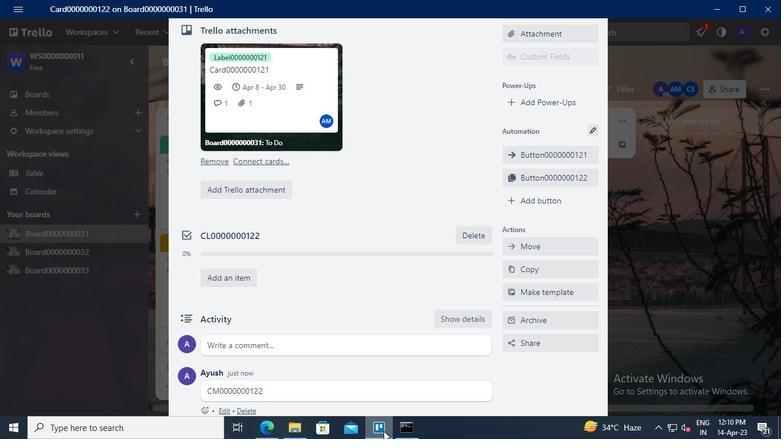 
Action: Mouse pressed left at (400, 437)
Screenshot: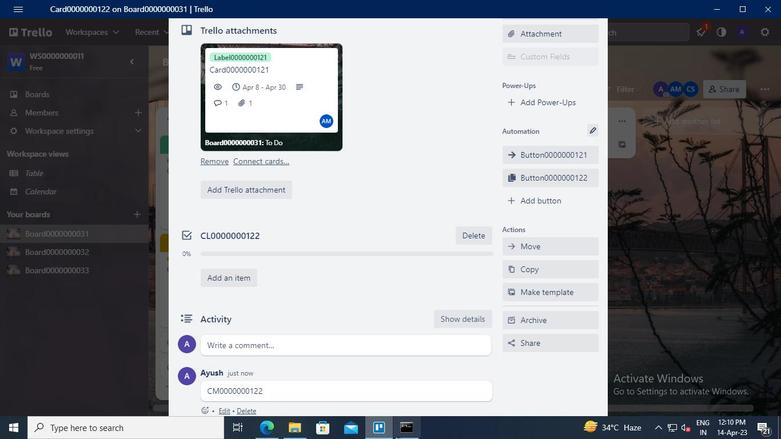 
Action: Mouse moved to (559, 23)
Screenshot: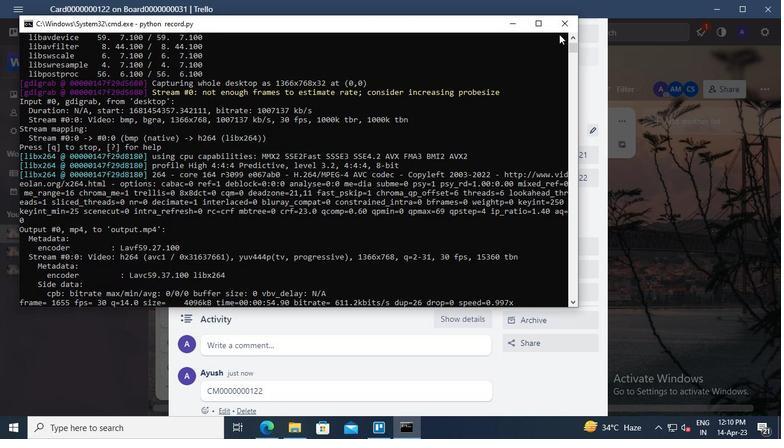 
Action: Mouse pressed left at (559, 23)
Screenshot: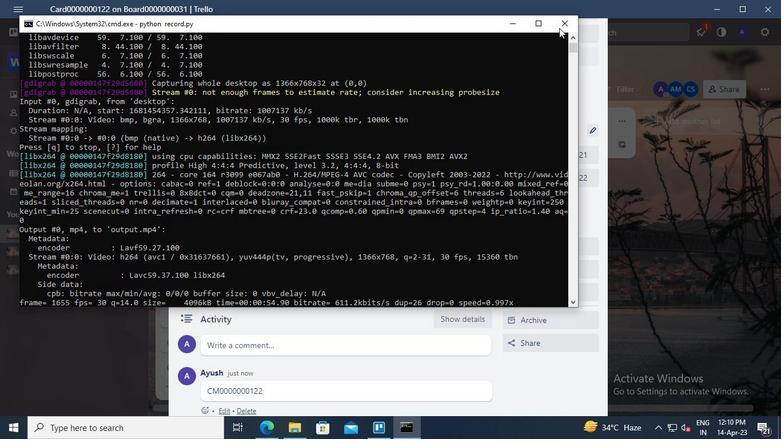 
